 Task: Create a section Breakneck Pace and in the section, add a milestone Legacy Code Refactoring in the project TractLine.
Action: Mouse moved to (59, 450)
Screenshot: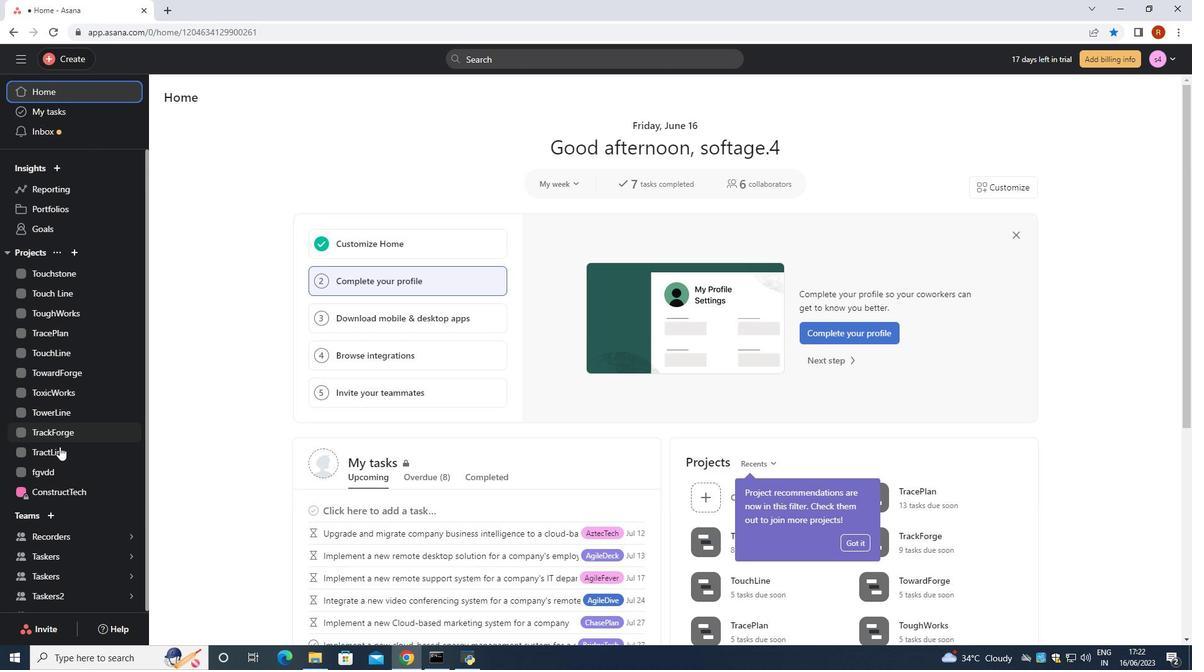
Action: Mouse pressed left at (59, 450)
Screenshot: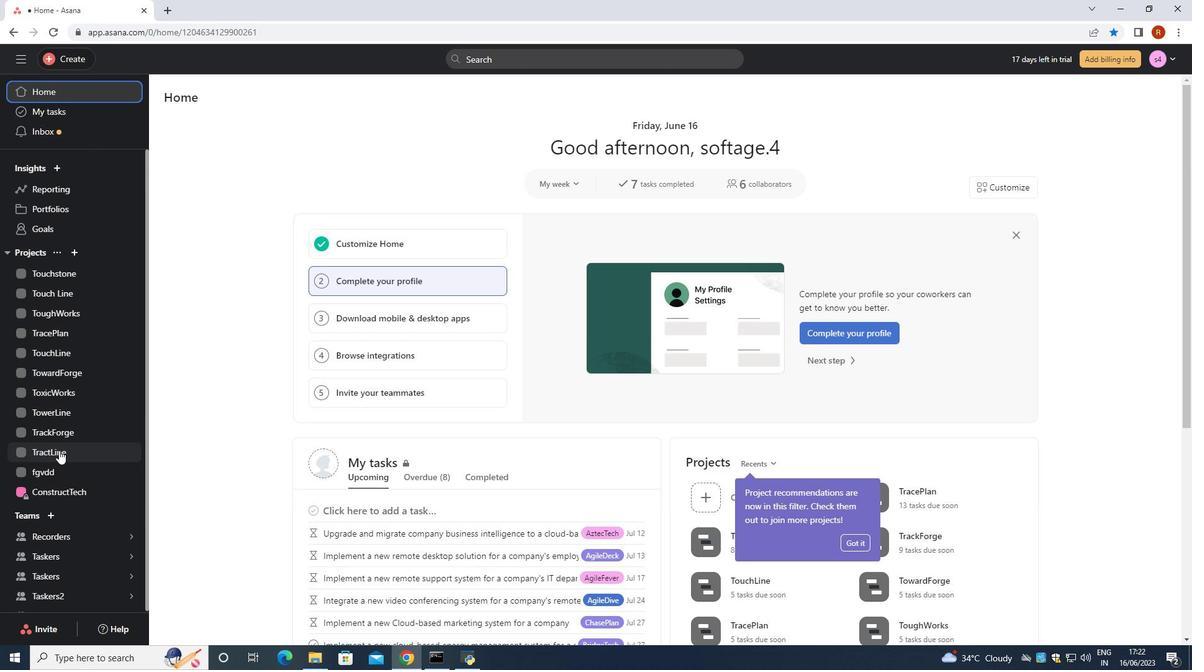 
Action: Mouse moved to (365, 529)
Screenshot: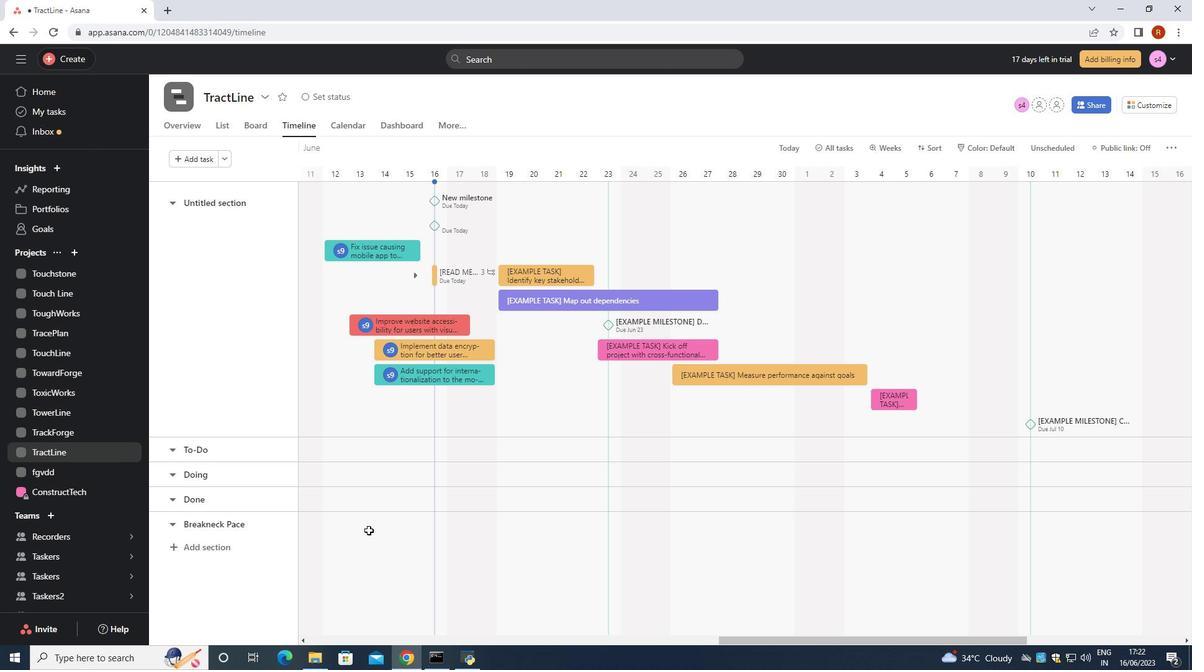 
Action: Mouse pressed left at (365, 529)
Screenshot: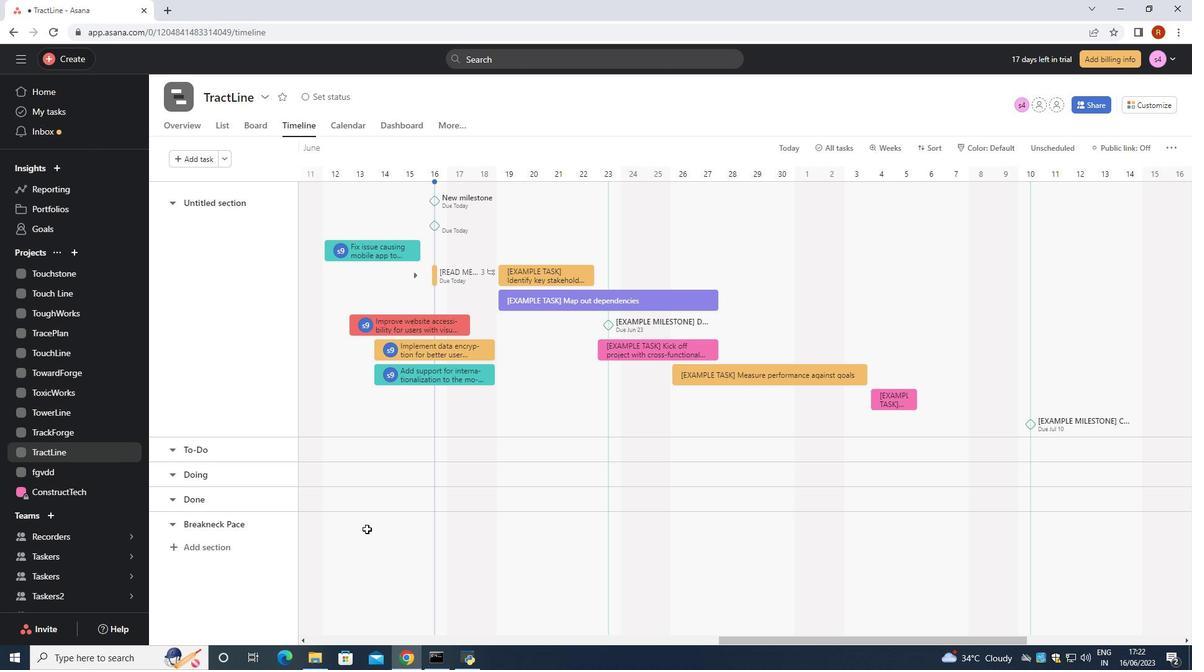 
Action: Mouse moved to (365, 529)
Screenshot: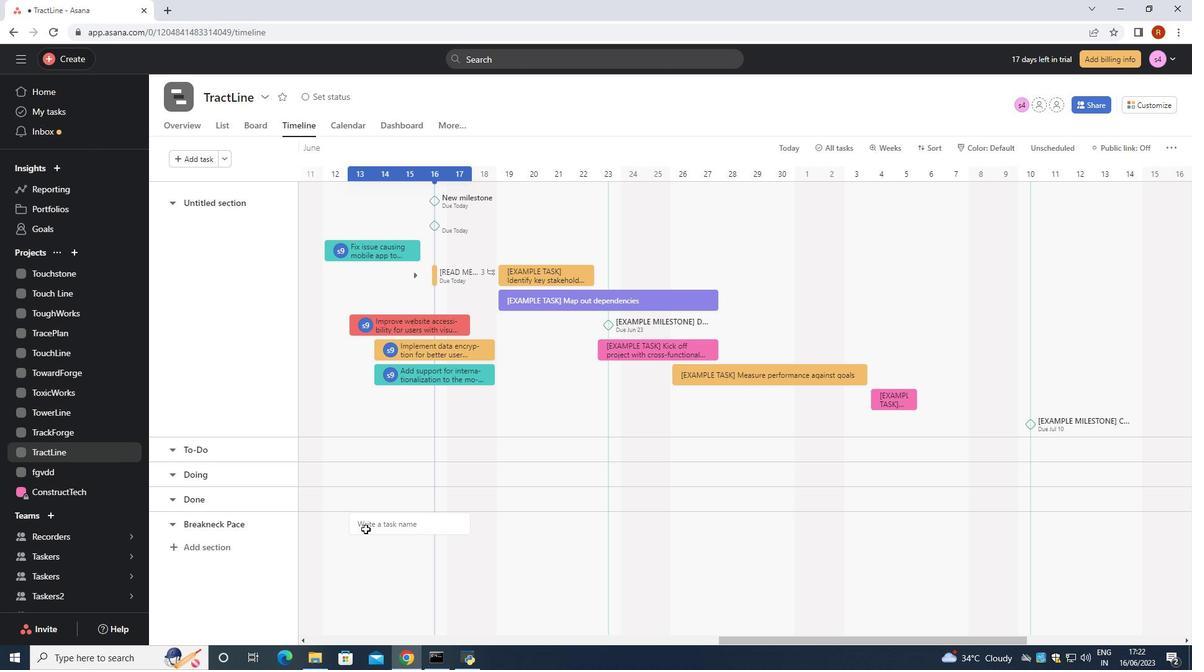 
Action: Key pressed <Key.shift>Legacy<Key.space><Key.shift>Code<Key.space><Key.shift>Refactoring
Screenshot: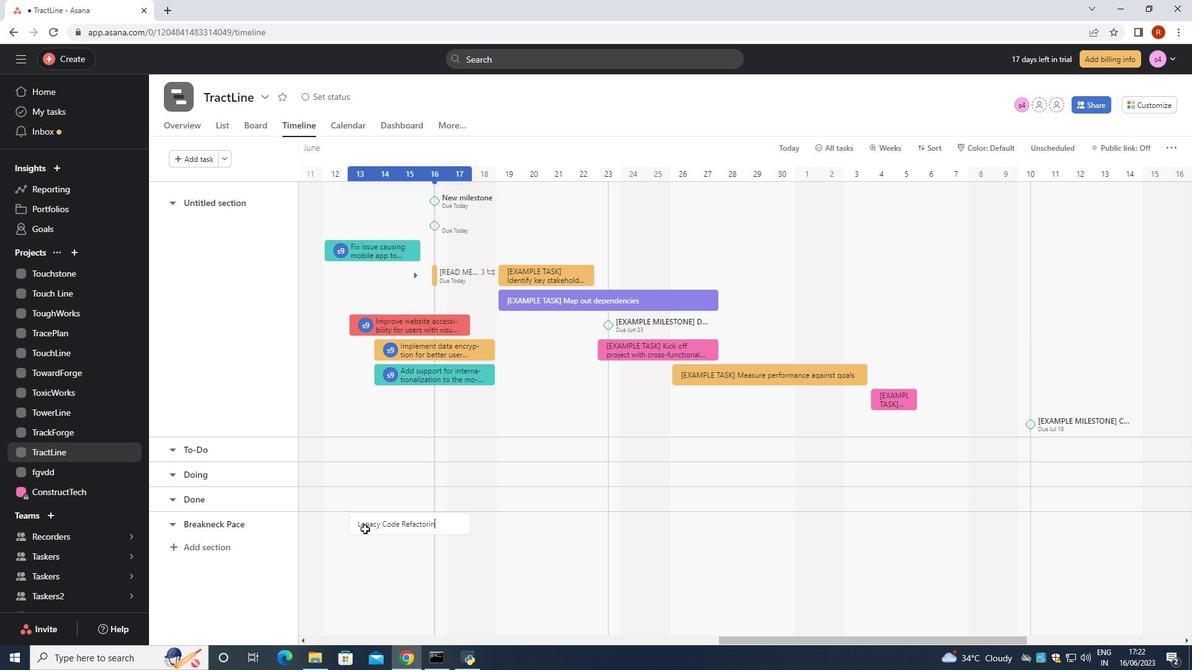 
Action: Mouse moved to (441, 523)
Screenshot: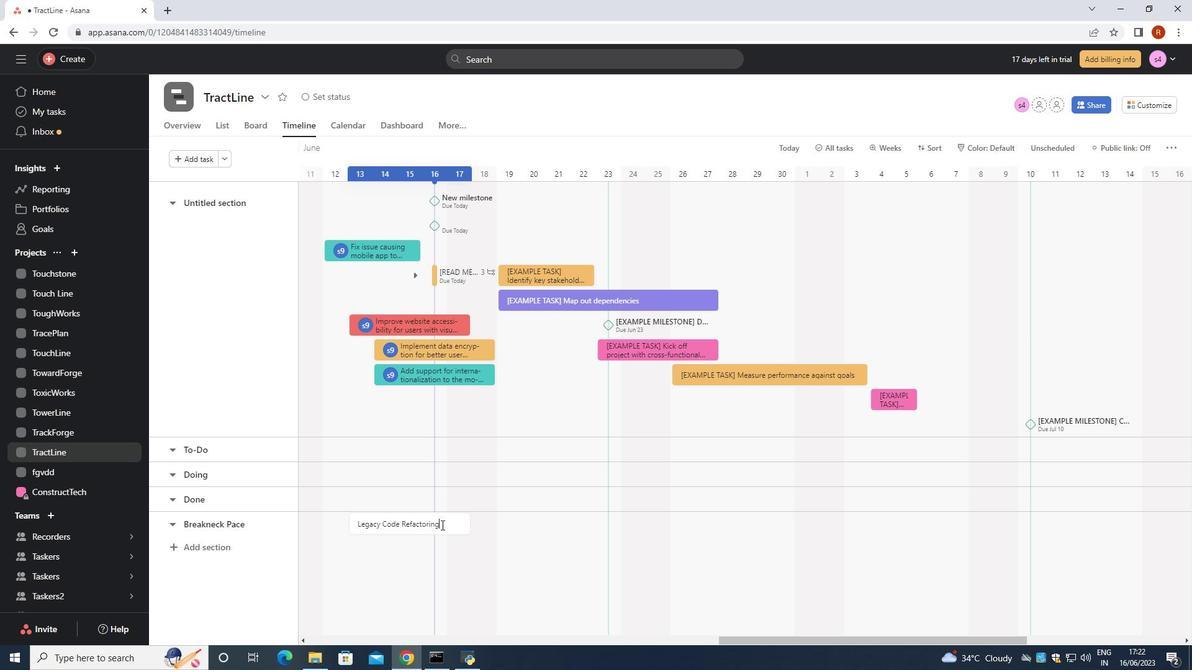 
Action: Mouse pressed right at (441, 523)
Screenshot: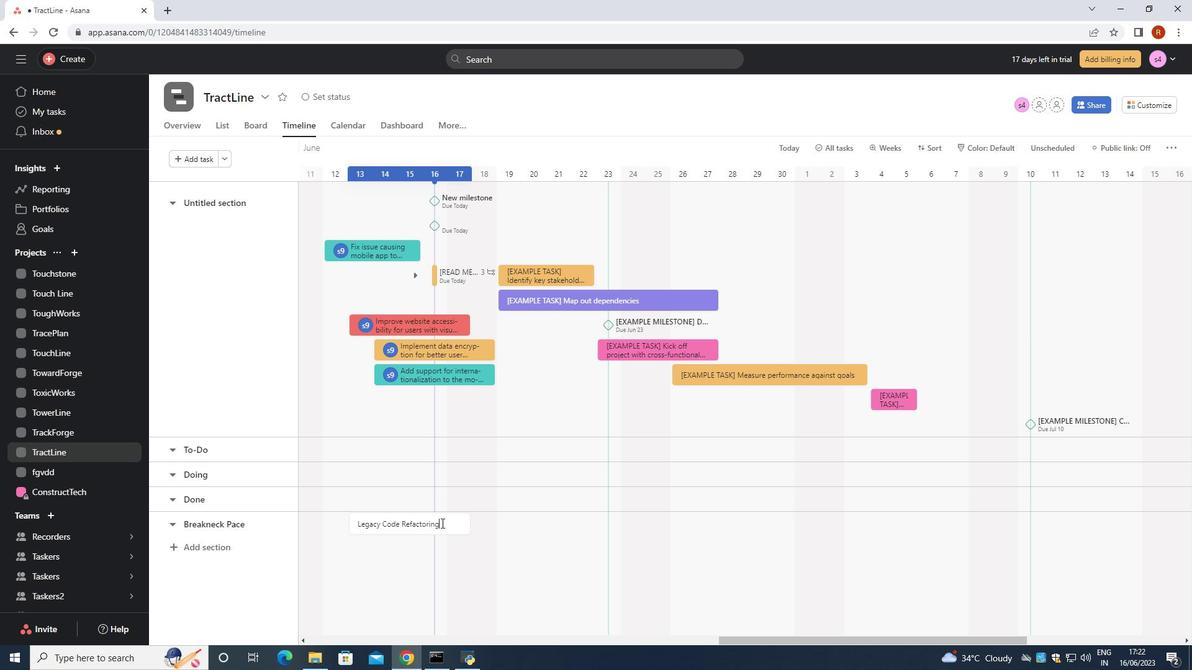 
Action: Mouse moved to (502, 460)
Screenshot: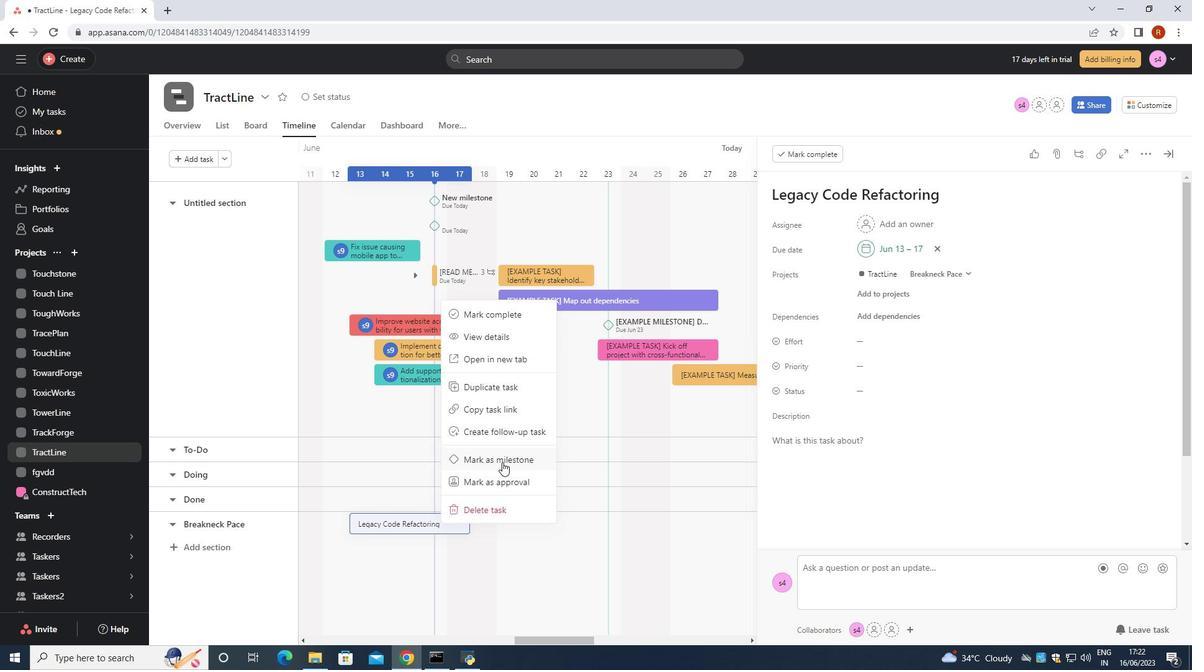 
Action: Mouse pressed left at (502, 460)
Screenshot: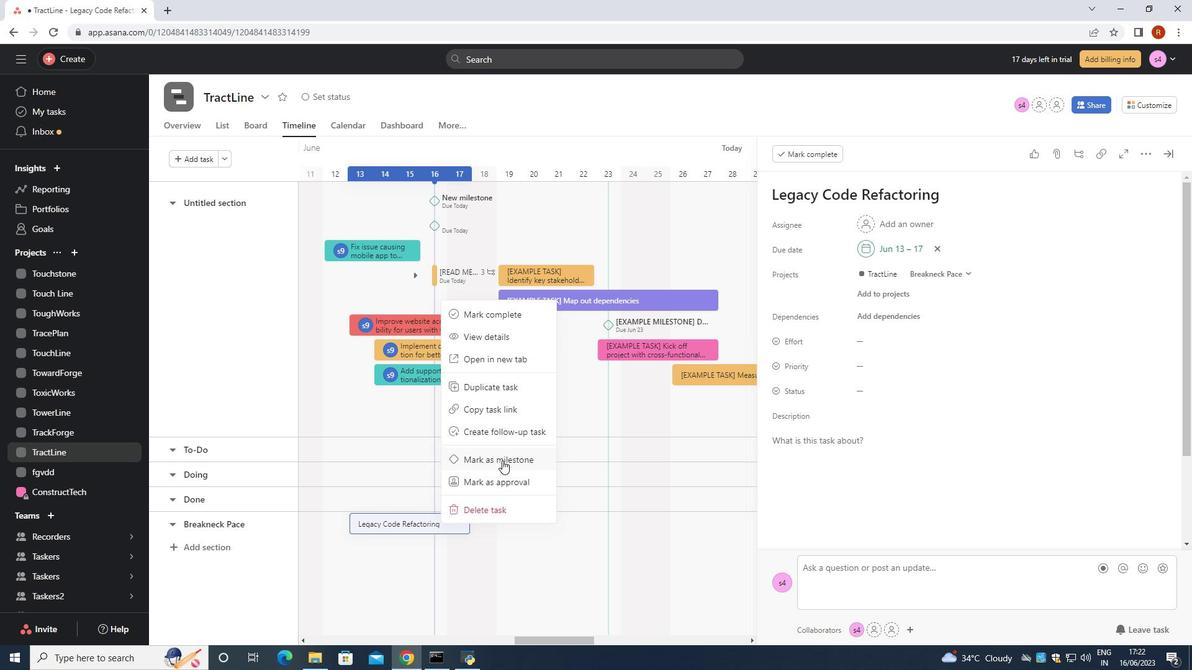 
Action: Mouse moved to (1167, 153)
Screenshot: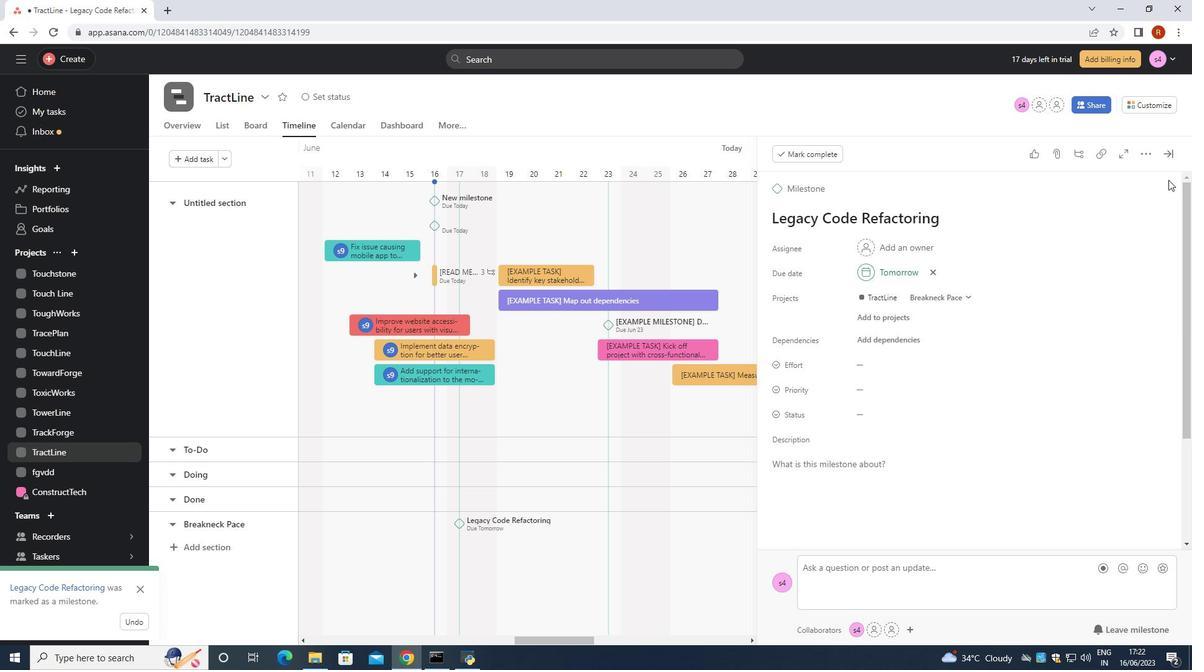 
Action: Mouse pressed left at (1167, 153)
Screenshot: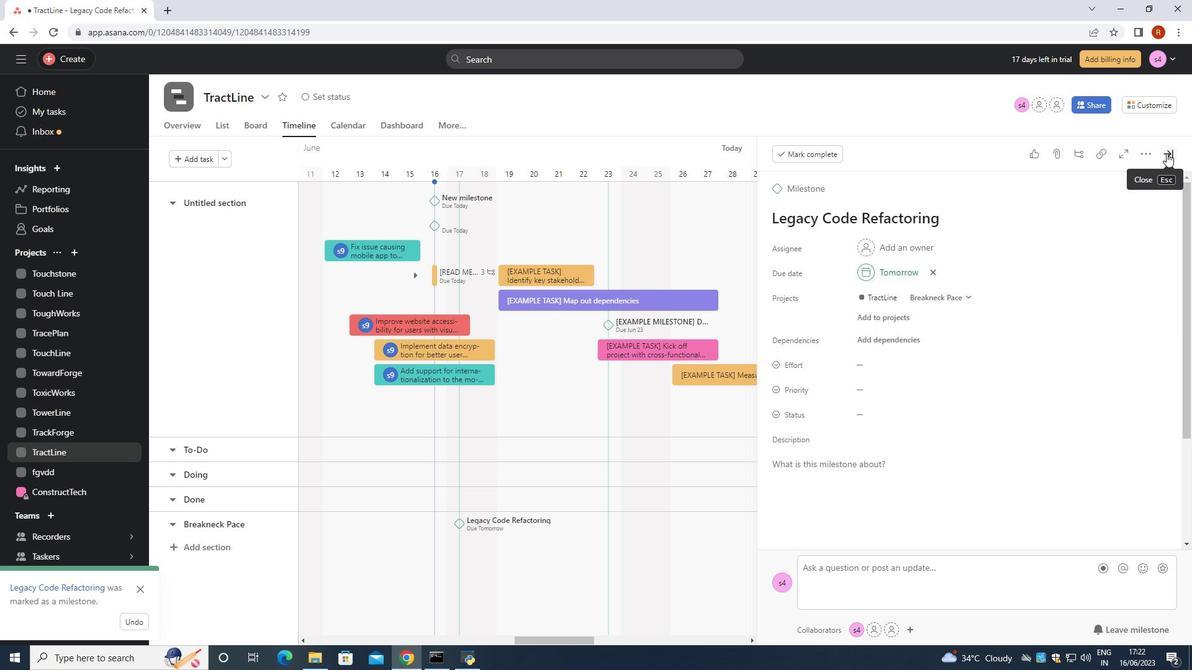 
Action: Mouse moved to (1049, 226)
Screenshot: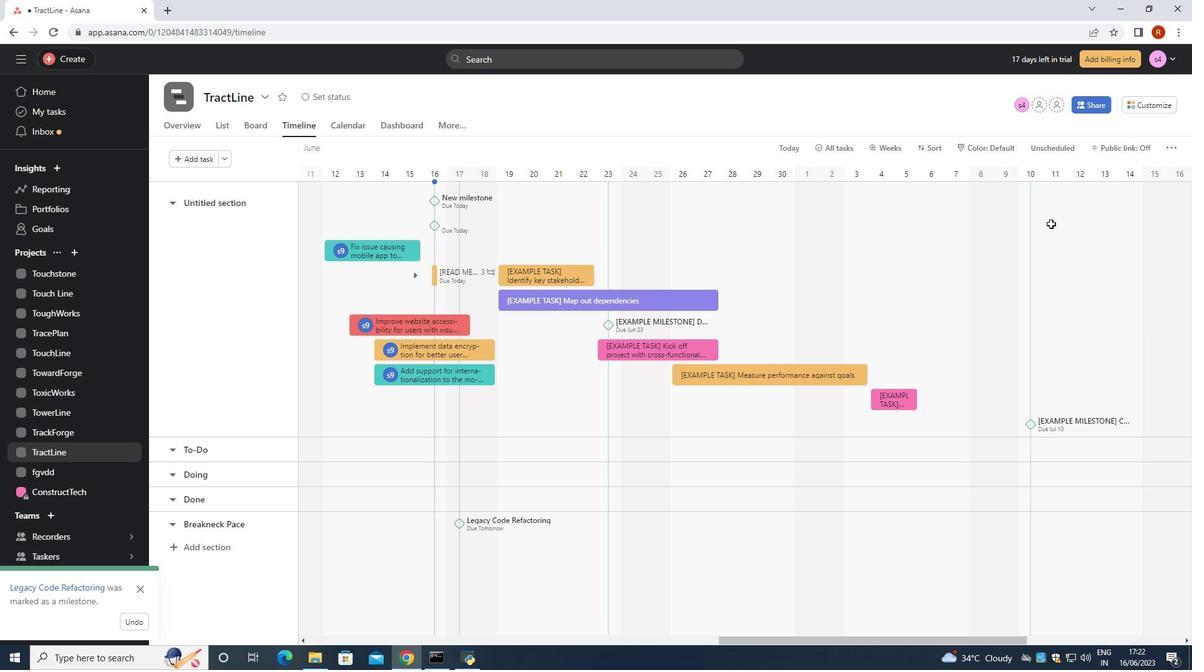 
